 Task: Create a due date automation trigger when advanced on, on the wednesday before a card is due add dates with an overdue due date at 11:00 AM.
Action: Mouse moved to (1028, 81)
Screenshot: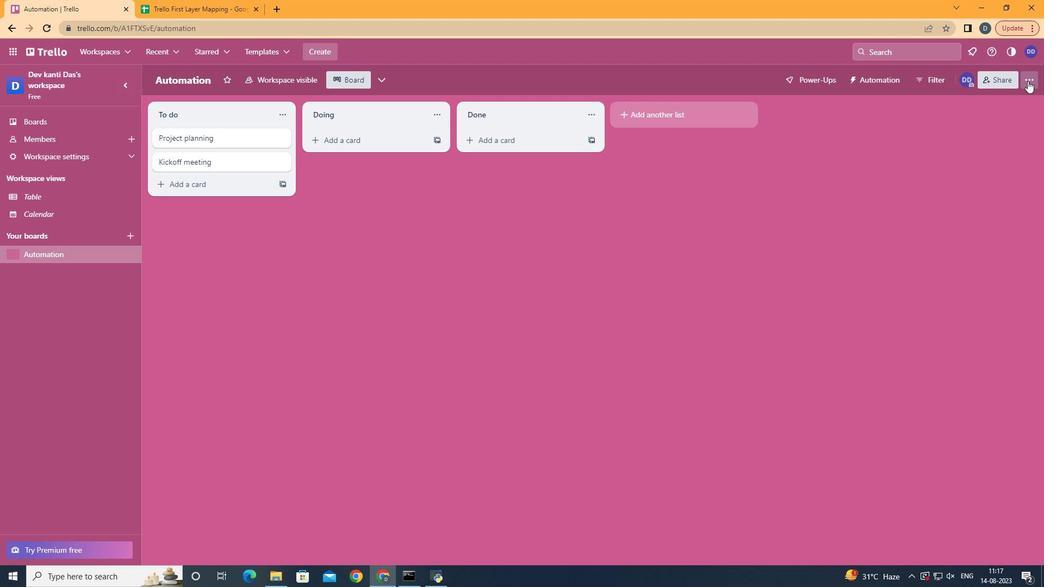 
Action: Mouse pressed left at (1028, 81)
Screenshot: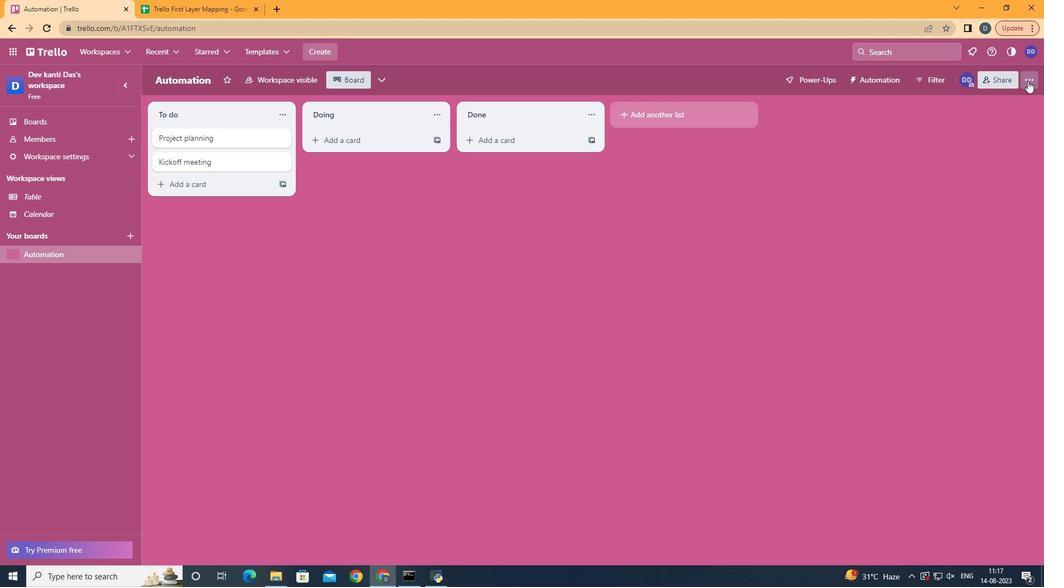 
Action: Mouse moved to (926, 233)
Screenshot: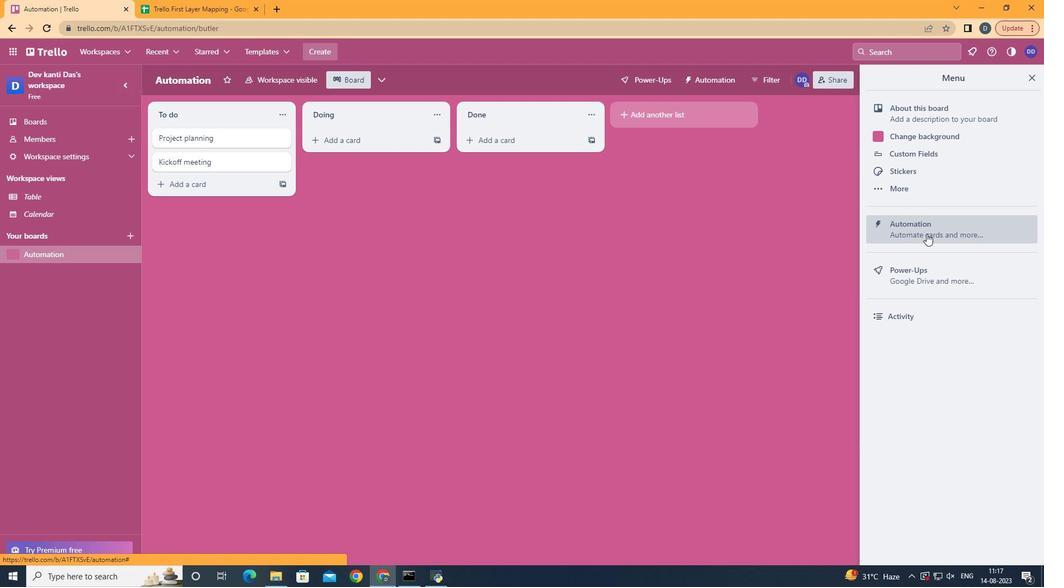 
Action: Mouse pressed left at (926, 233)
Screenshot: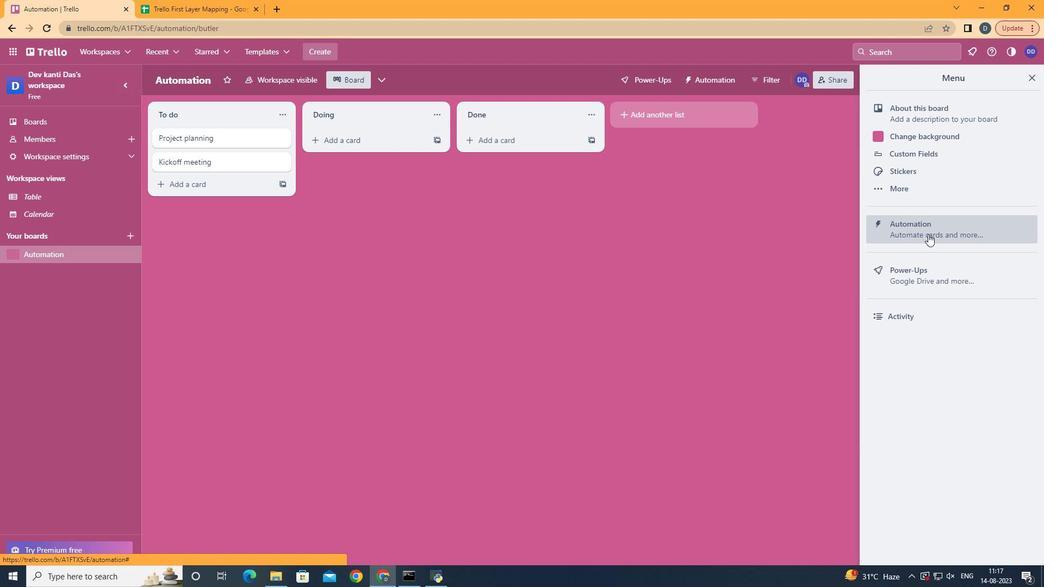 
Action: Mouse moved to (195, 217)
Screenshot: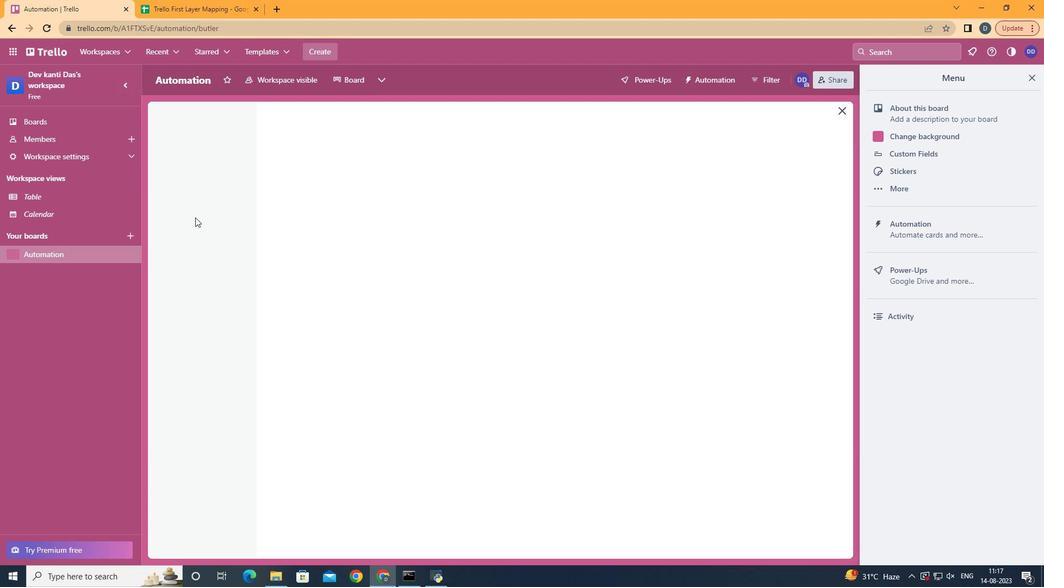 
Action: Mouse pressed left at (195, 217)
Screenshot: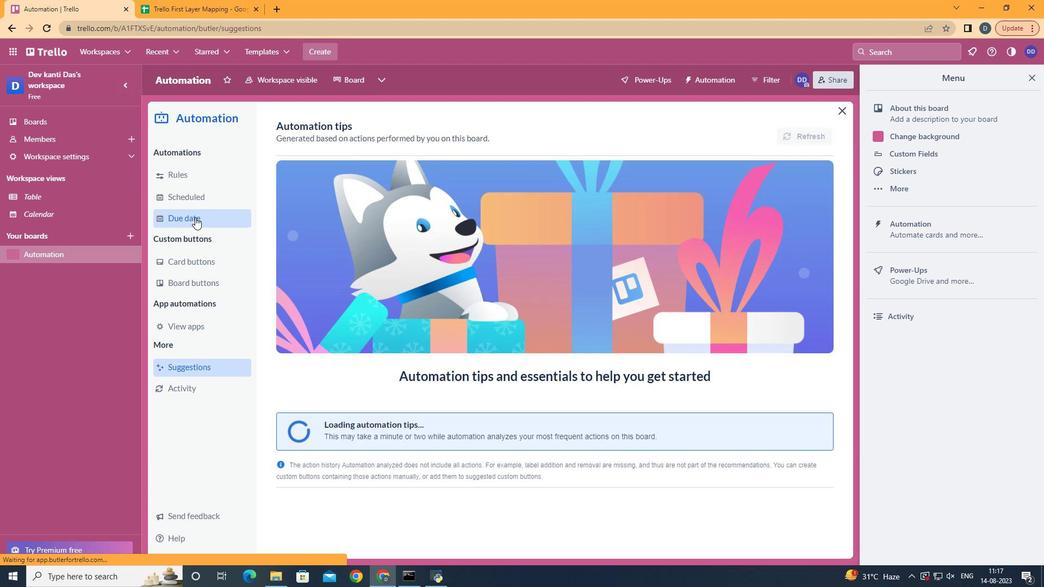 
Action: Mouse moved to (770, 131)
Screenshot: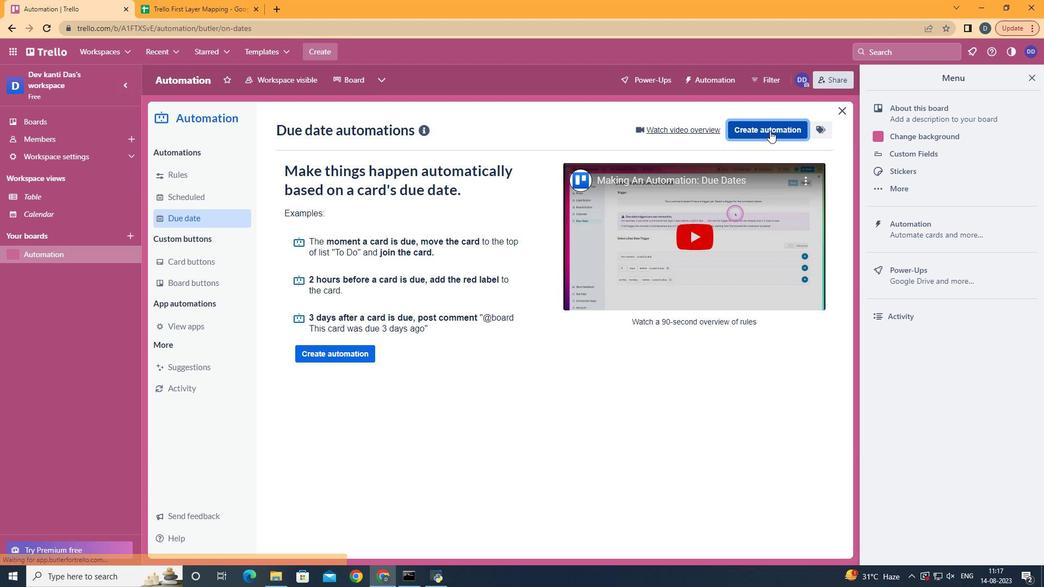 
Action: Mouse pressed left at (770, 131)
Screenshot: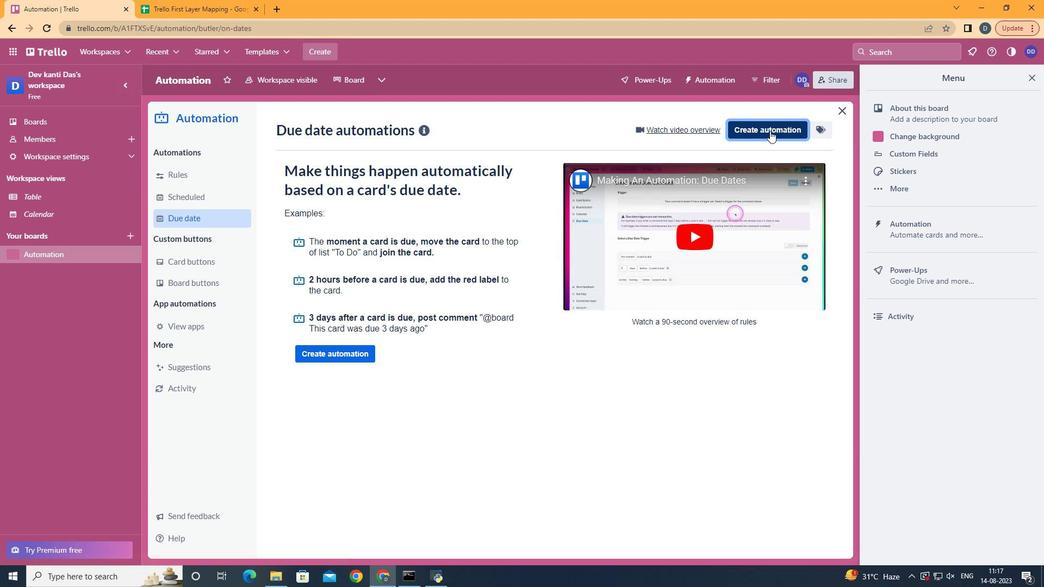 
Action: Mouse moved to (548, 240)
Screenshot: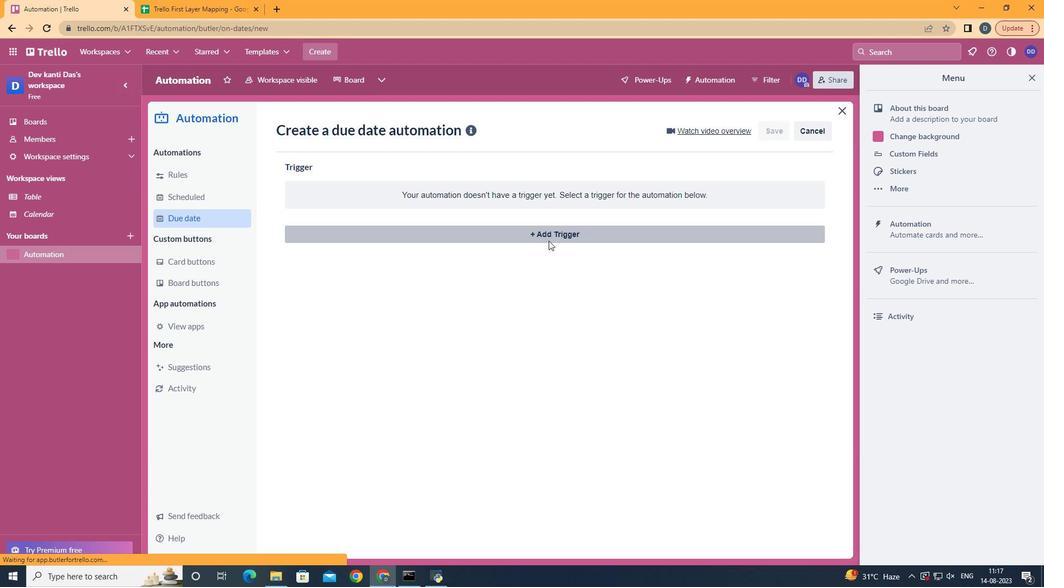 
Action: Mouse pressed left at (548, 240)
Screenshot: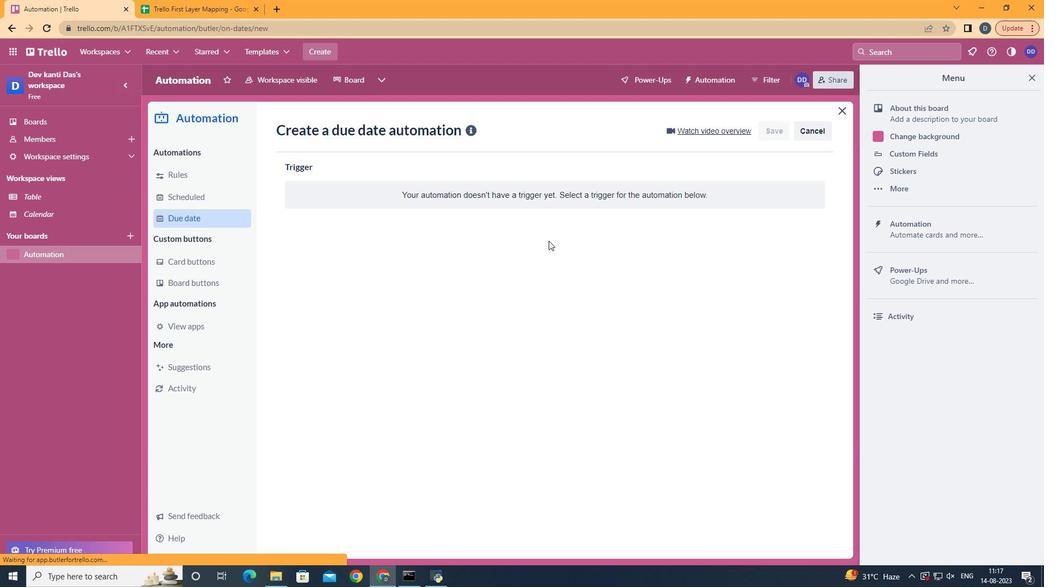 
Action: Mouse moved to (356, 328)
Screenshot: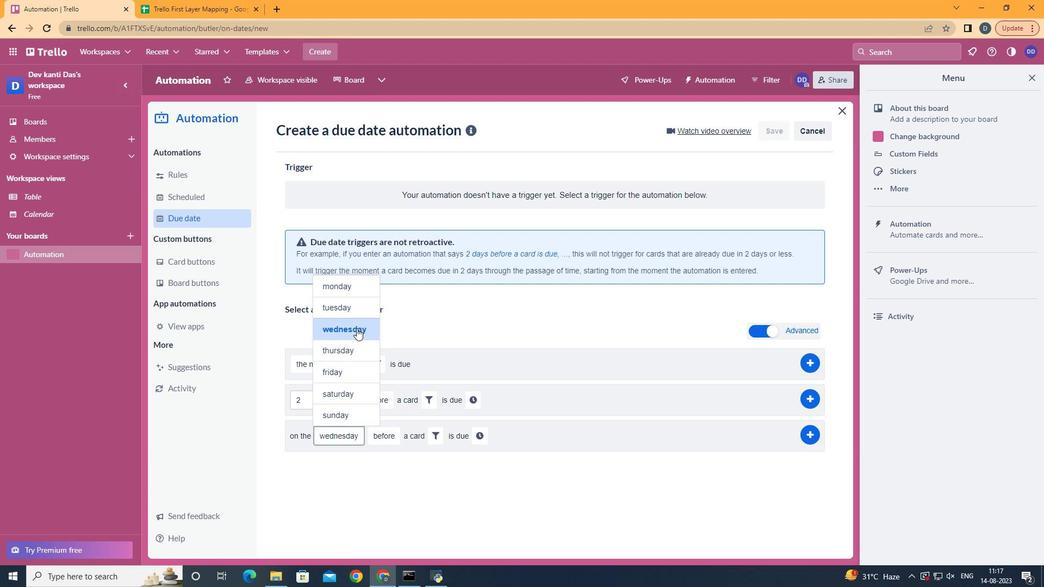 
Action: Mouse pressed left at (356, 328)
Screenshot: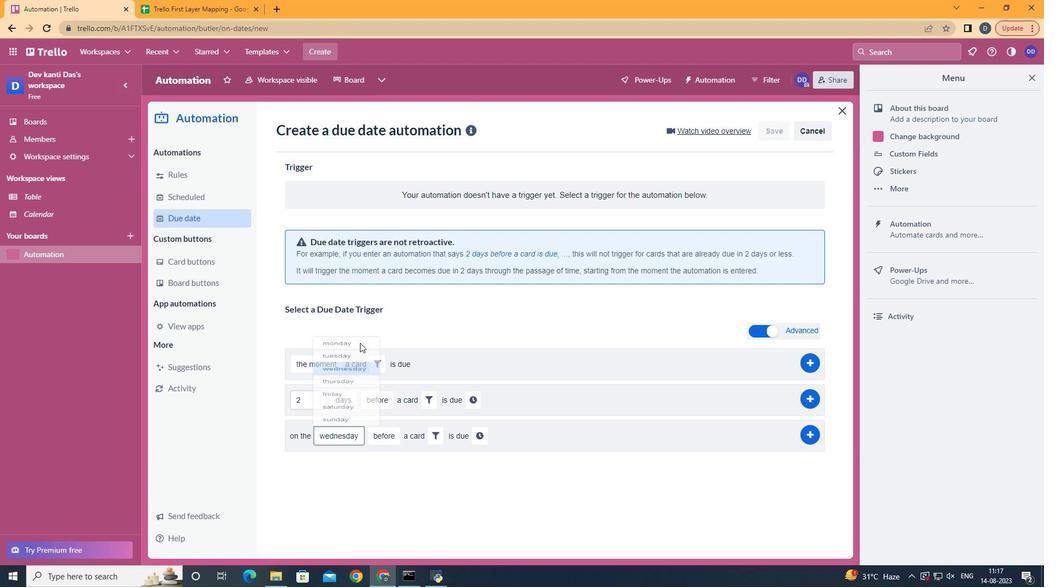 
Action: Mouse moved to (433, 433)
Screenshot: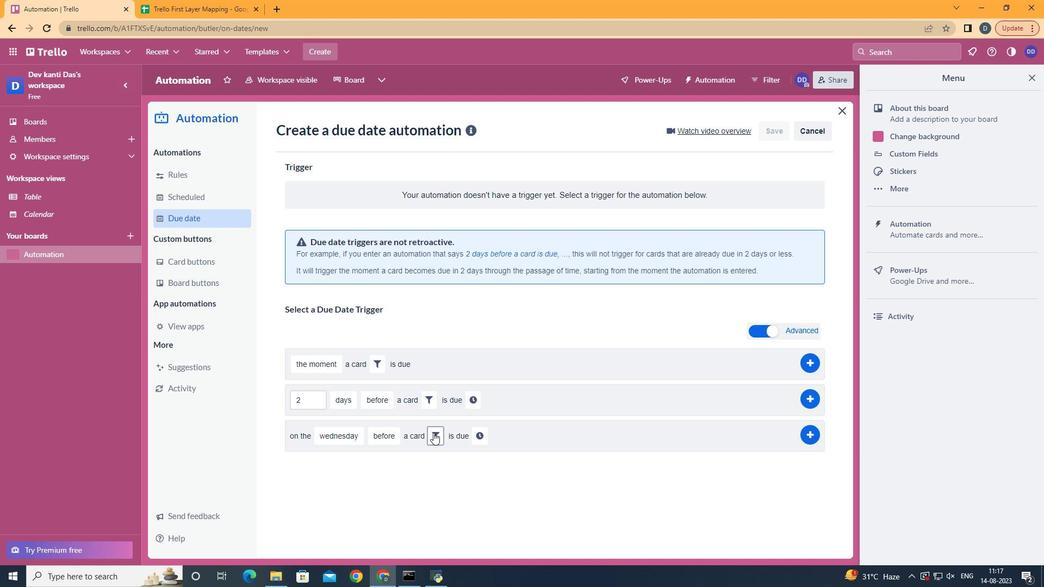 
Action: Mouse pressed left at (433, 433)
Screenshot: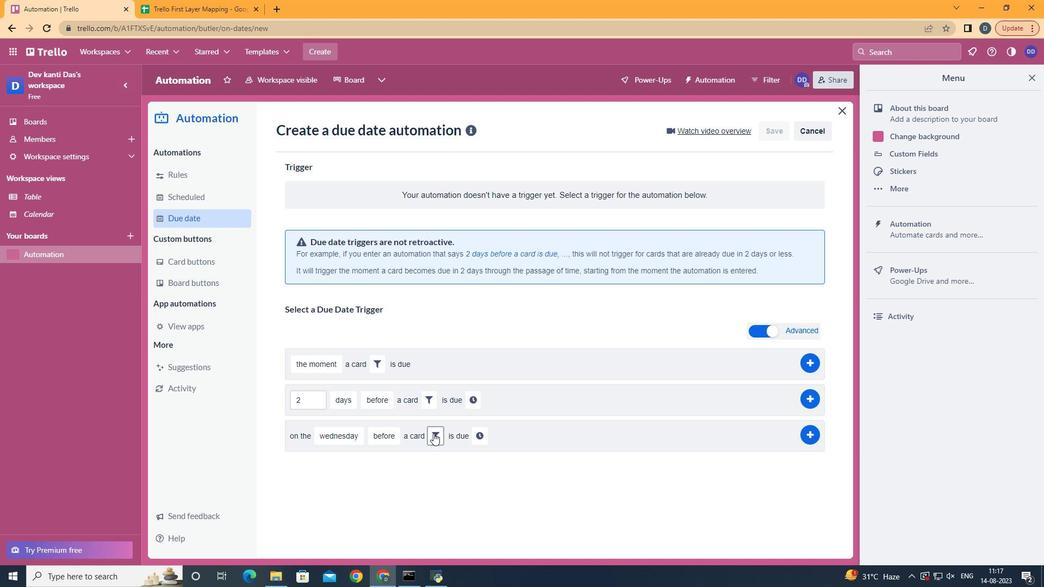 
Action: Mouse moved to (501, 478)
Screenshot: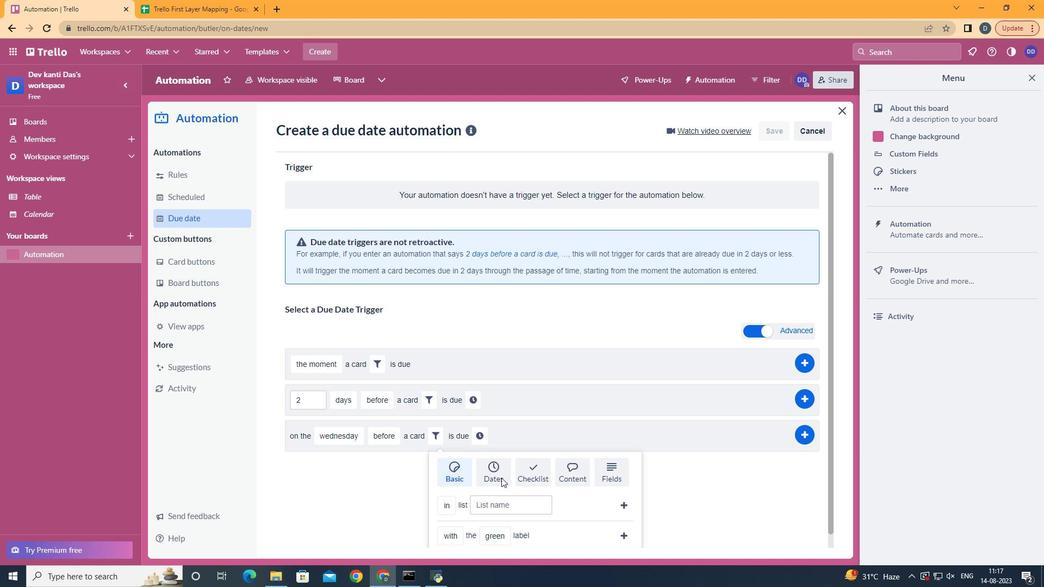 
Action: Mouse pressed left at (501, 478)
Screenshot: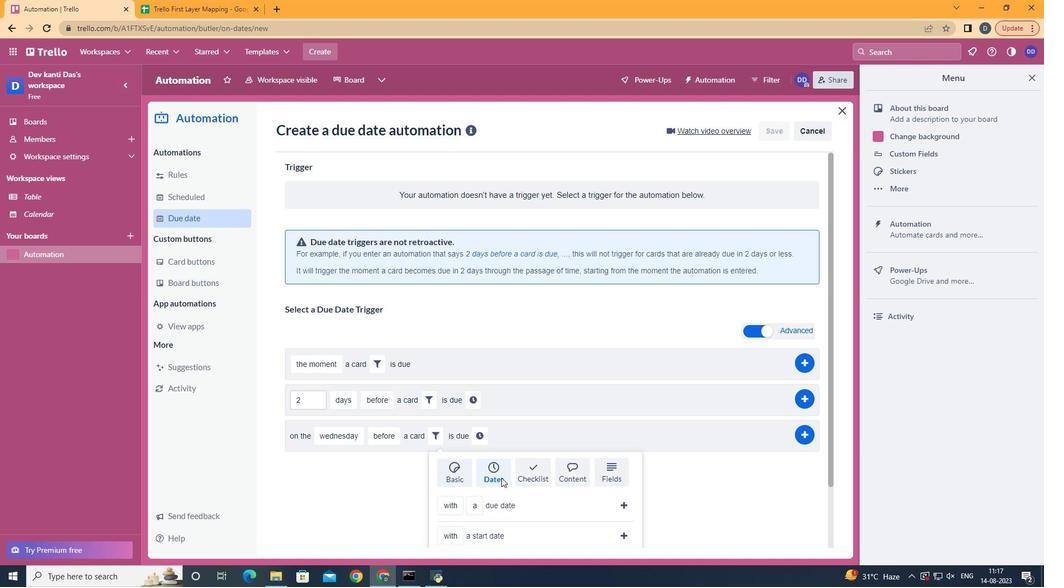 
Action: Mouse moved to (492, 485)
Screenshot: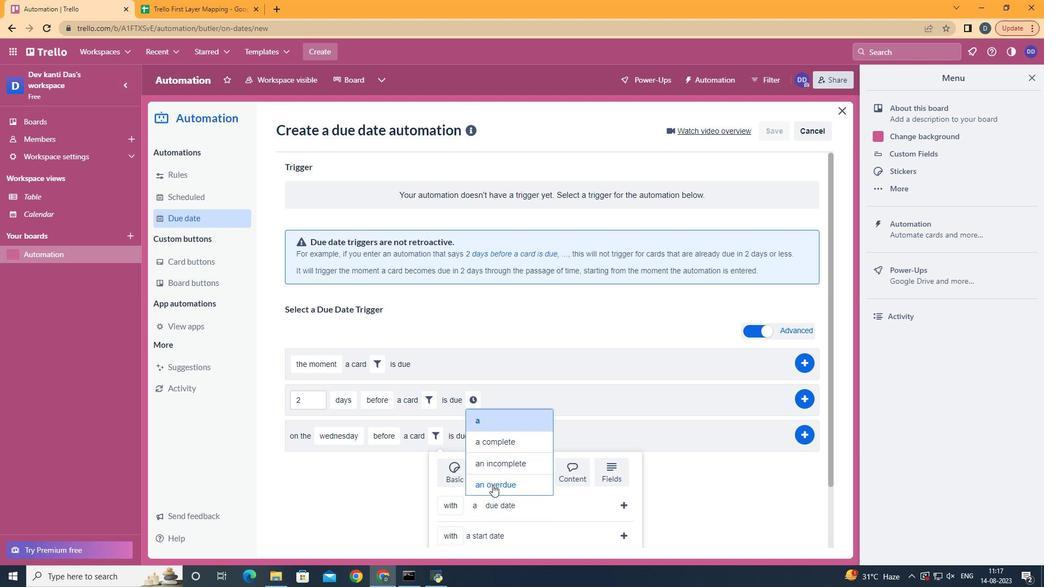 
Action: Mouse pressed left at (492, 485)
Screenshot: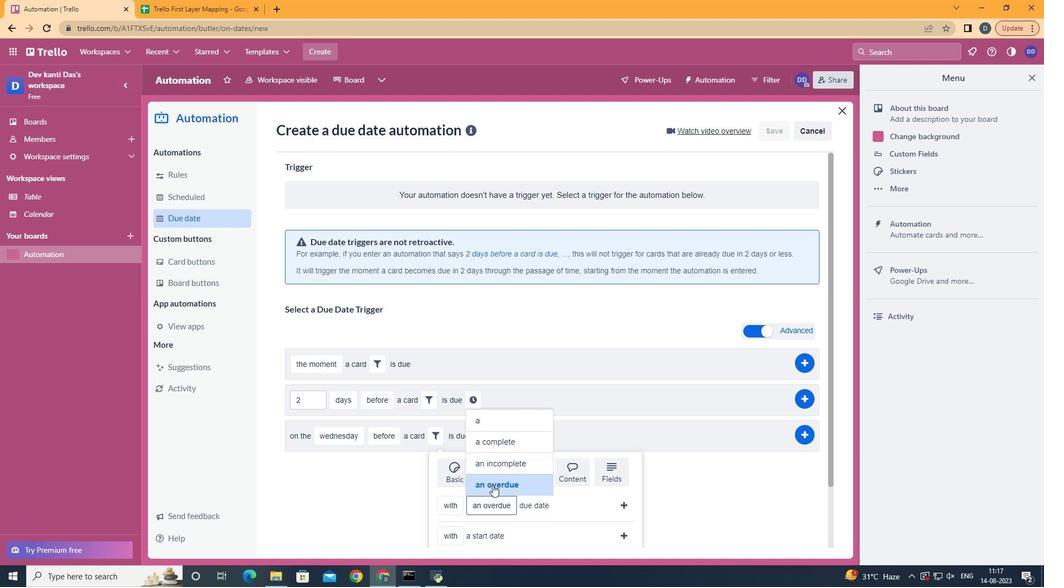 
Action: Mouse moved to (616, 504)
Screenshot: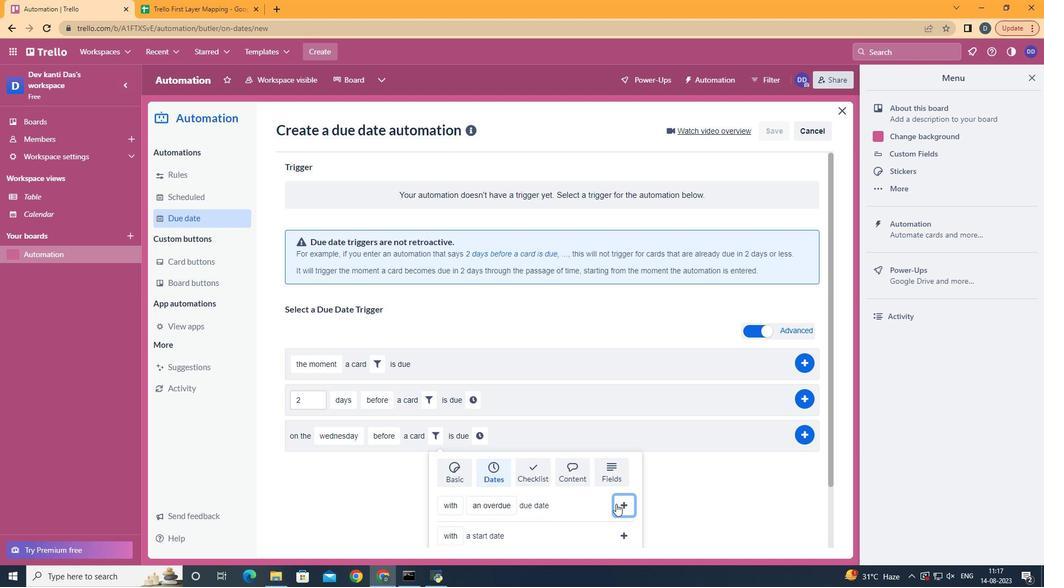 
Action: Mouse pressed left at (616, 504)
Screenshot: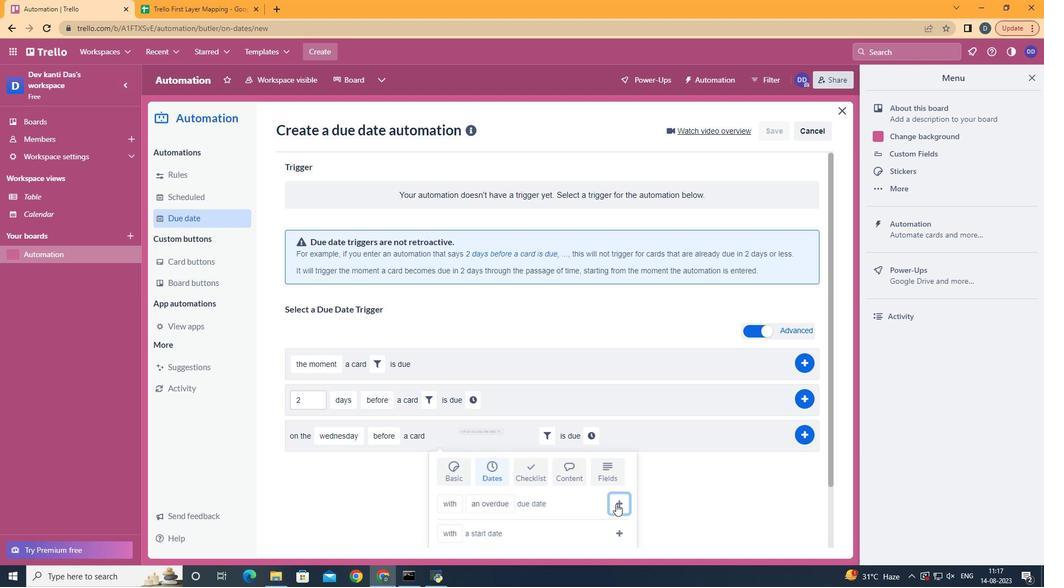 
Action: Mouse moved to (590, 439)
Screenshot: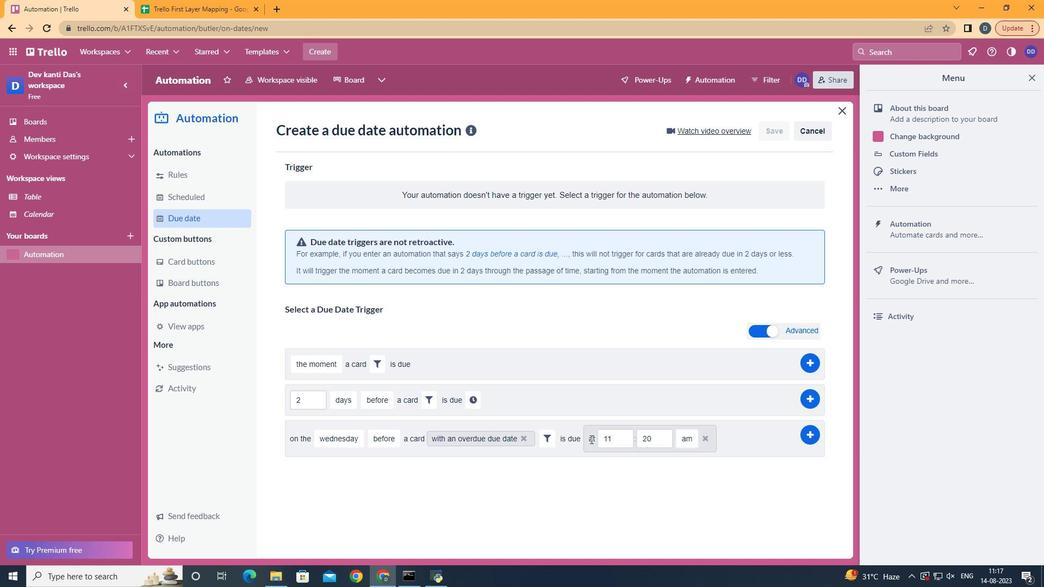 
Action: Mouse pressed left at (590, 439)
Screenshot: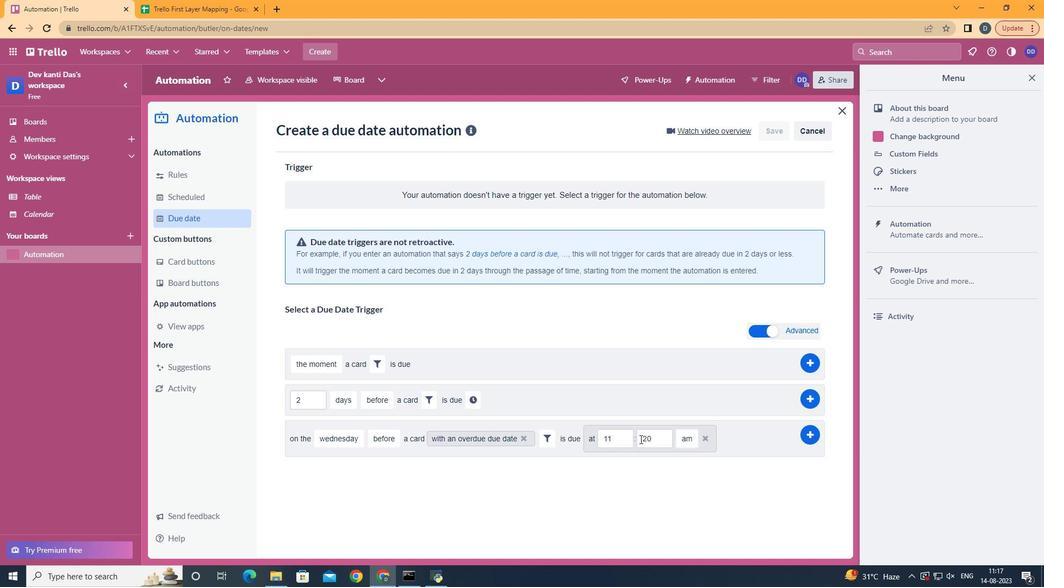 
Action: Mouse moved to (657, 439)
Screenshot: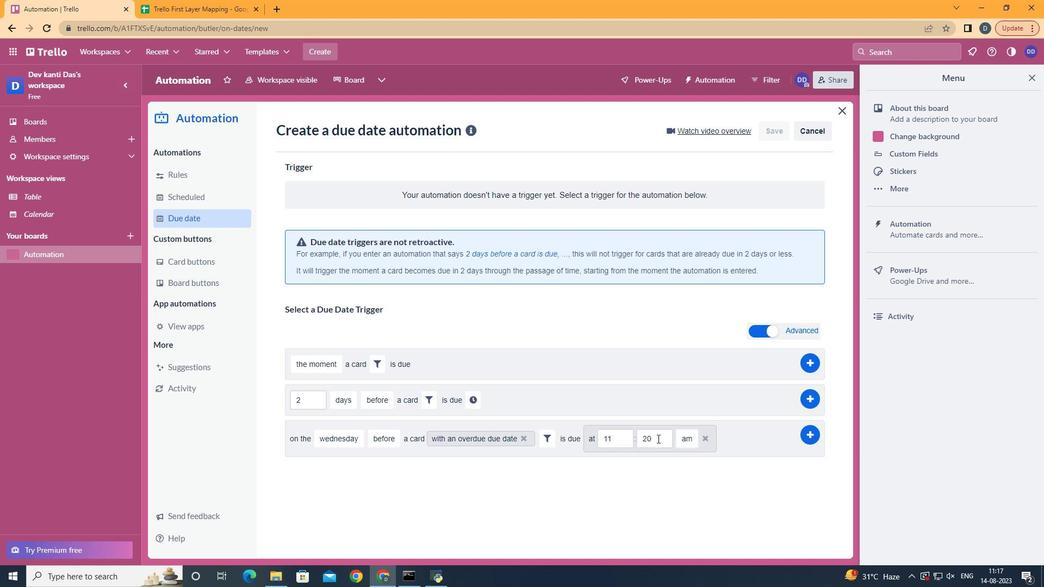 
Action: Mouse pressed left at (657, 439)
Screenshot: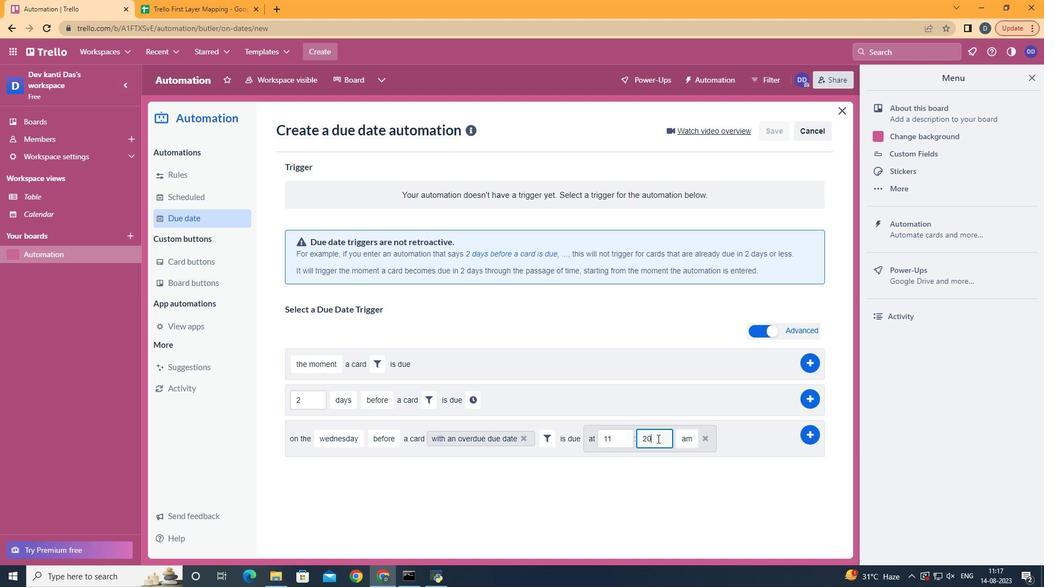 
Action: Key pressed <Key.backspace><Key.backspace>00
Screenshot: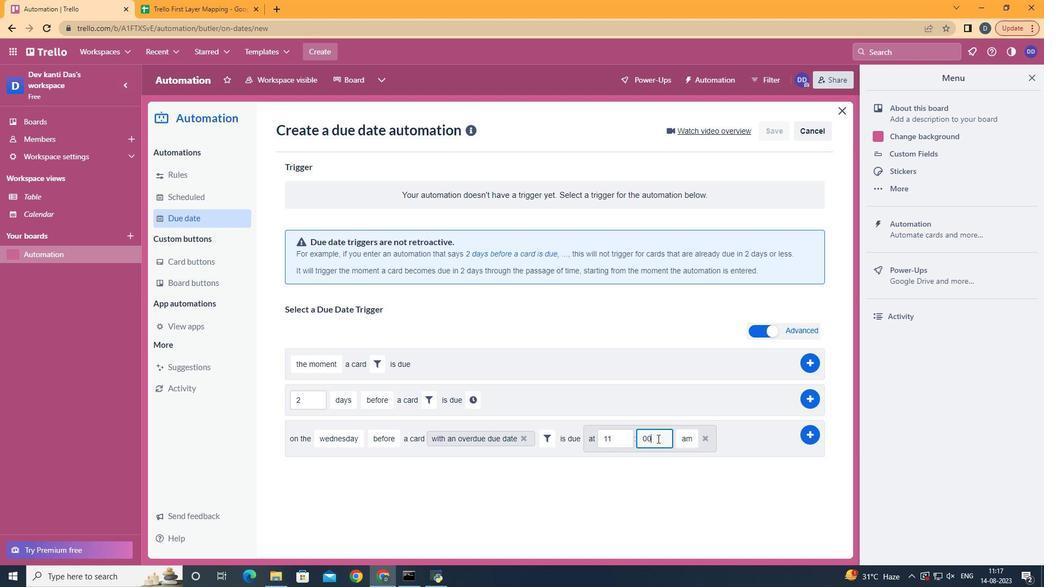
Action: Mouse moved to (802, 431)
Screenshot: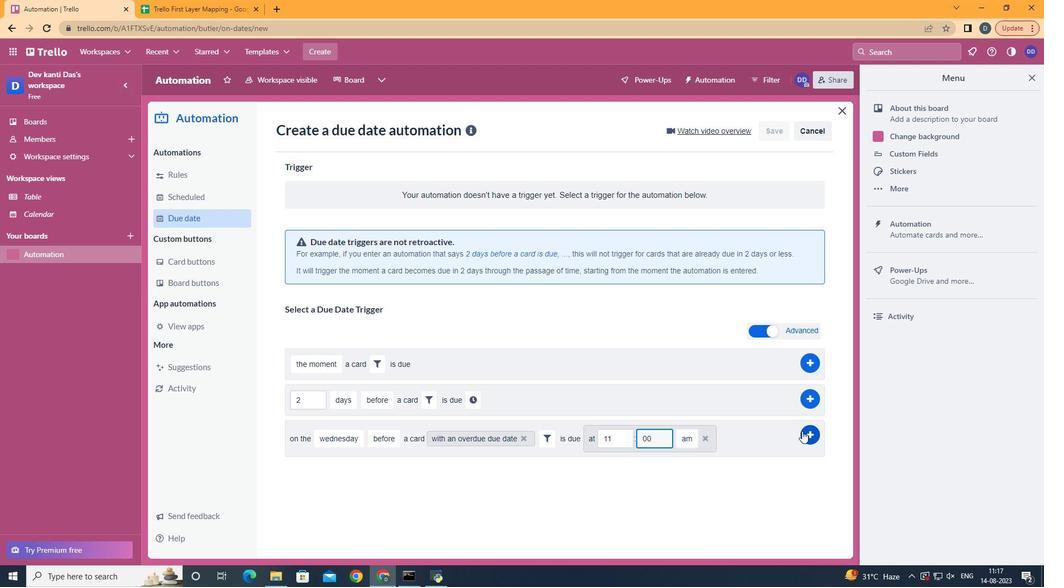 
Action: Mouse pressed left at (802, 431)
Screenshot: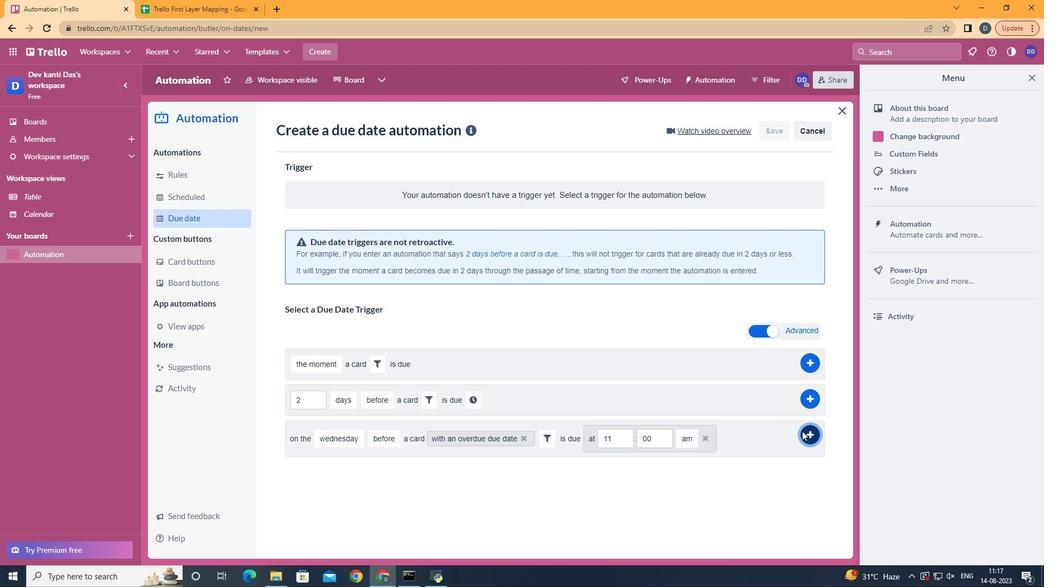 
